 Task: Filter jobs by Mumbai location.
Action: Mouse moved to (355, 153)
Screenshot: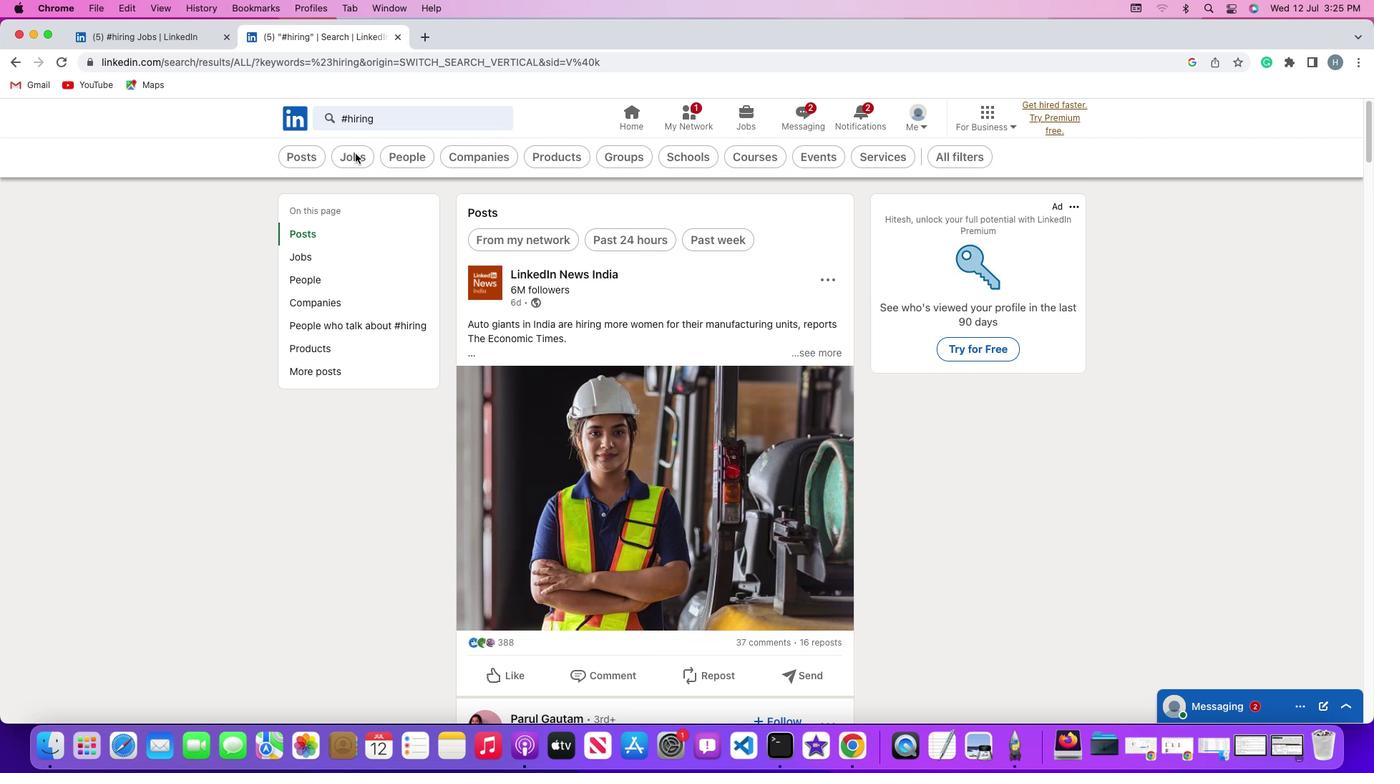 
Action: Mouse pressed left at (355, 153)
Screenshot: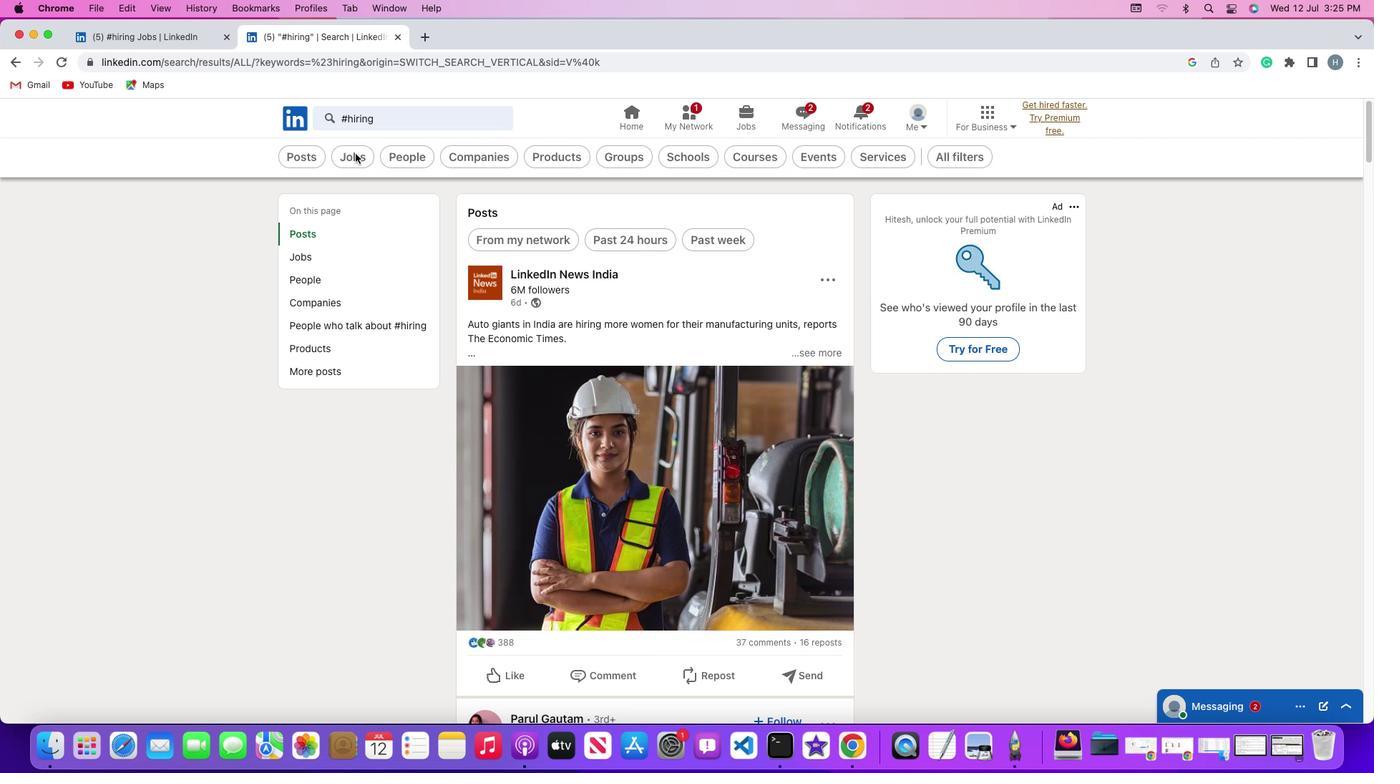 
Action: Mouse pressed left at (355, 153)
Screenshot: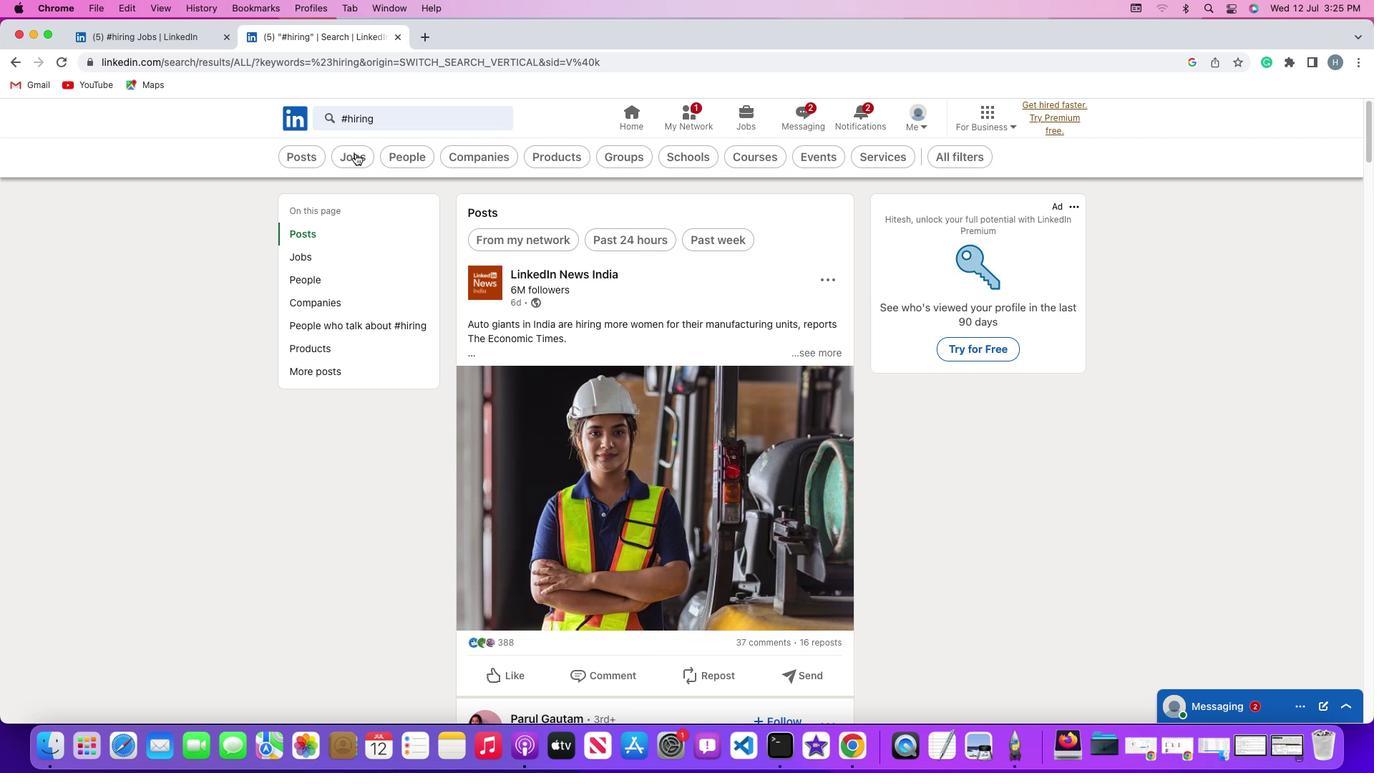 
Action: Mouse moved to (991, 156)
Screenshot: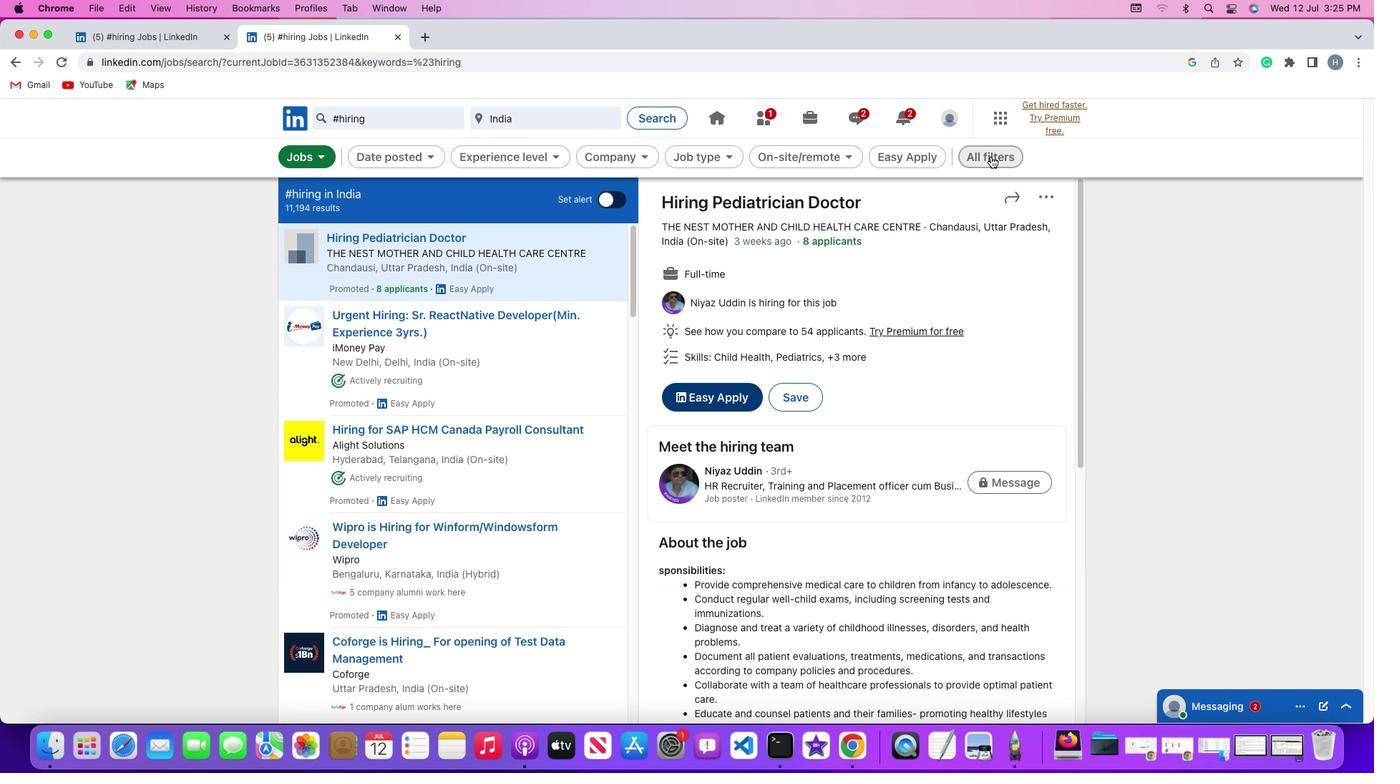 
Action: Mouse pressed left at (991, 156)
Screenshot: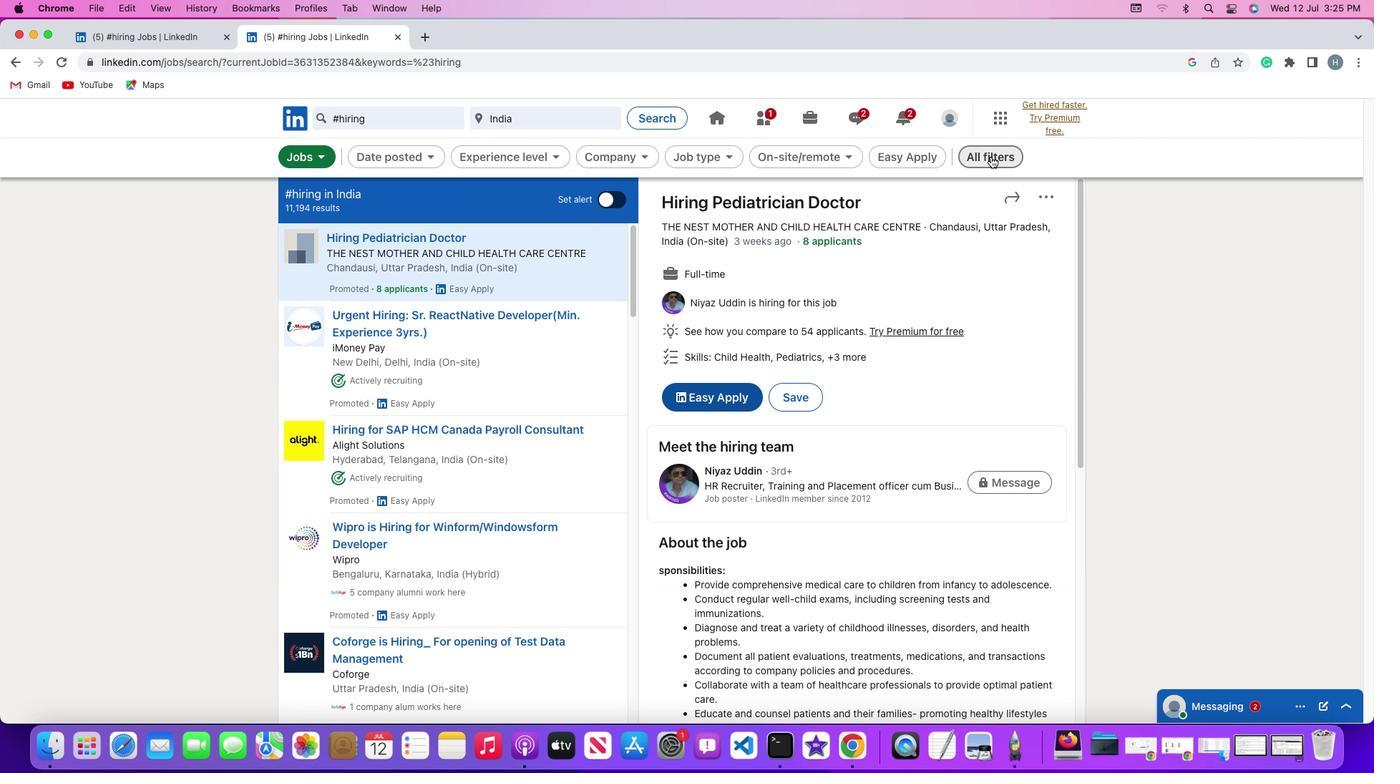 
Action: Mouse moved to (1124, 501)
Screenshot: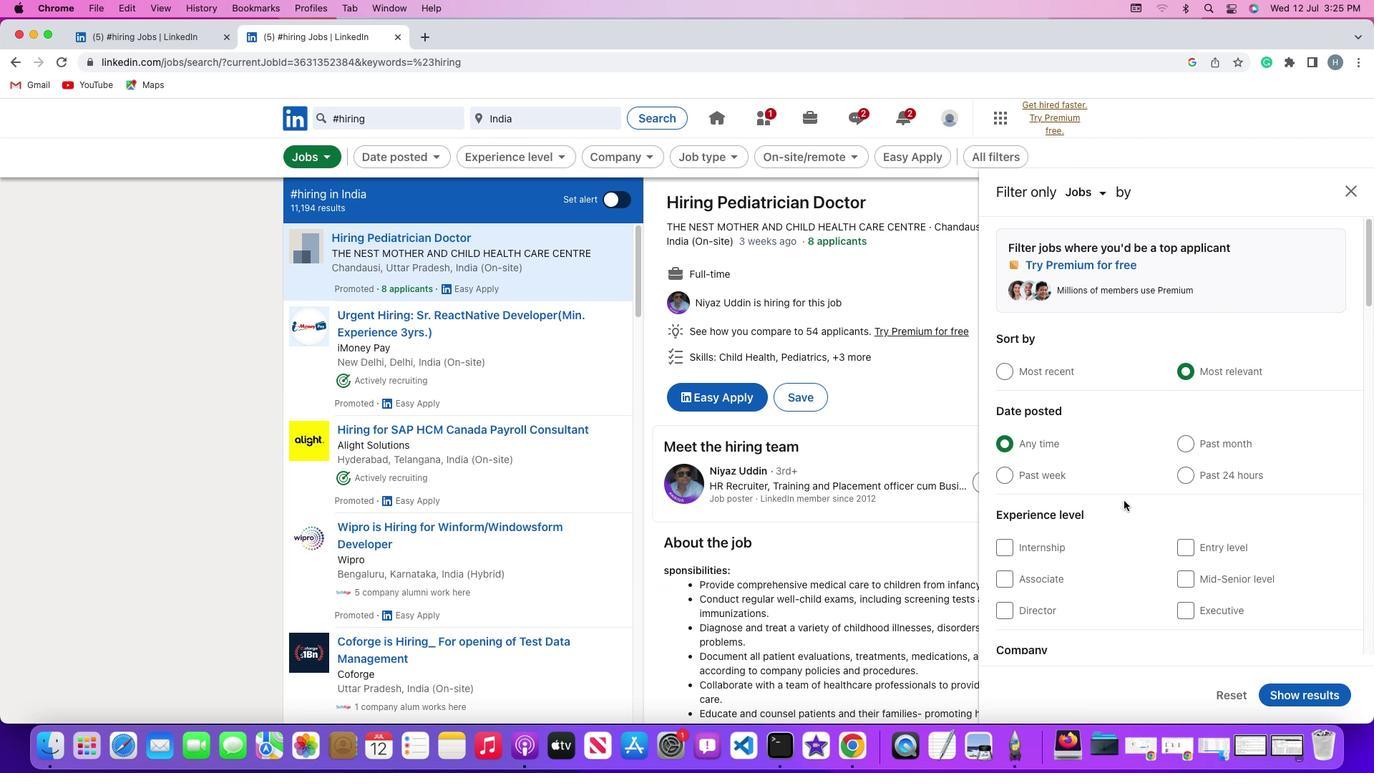 
Action: Mouse scrolled (1124, 501) with delta (0, 0)
Screenshot: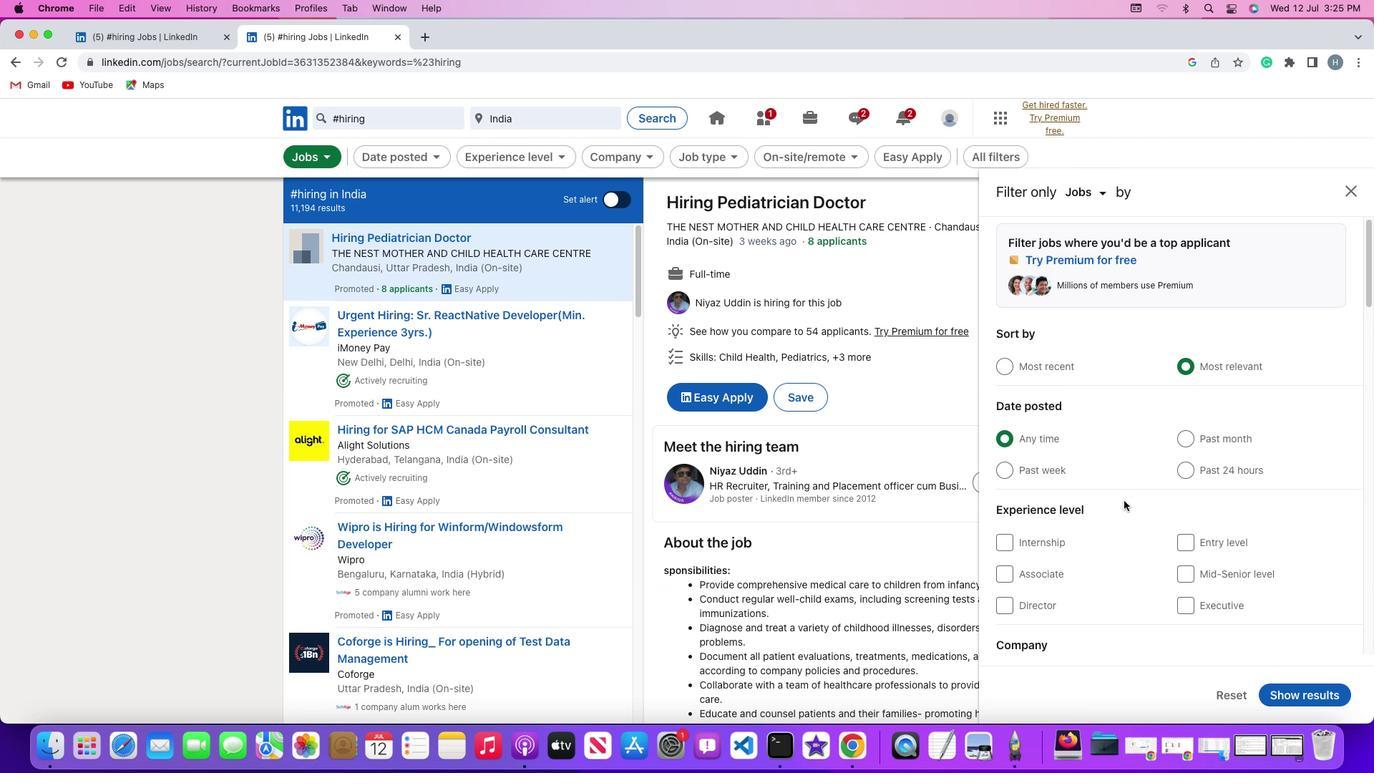 
Action: Mouse scrolled (1124, 501) with delta (0, 0)
Screenshot: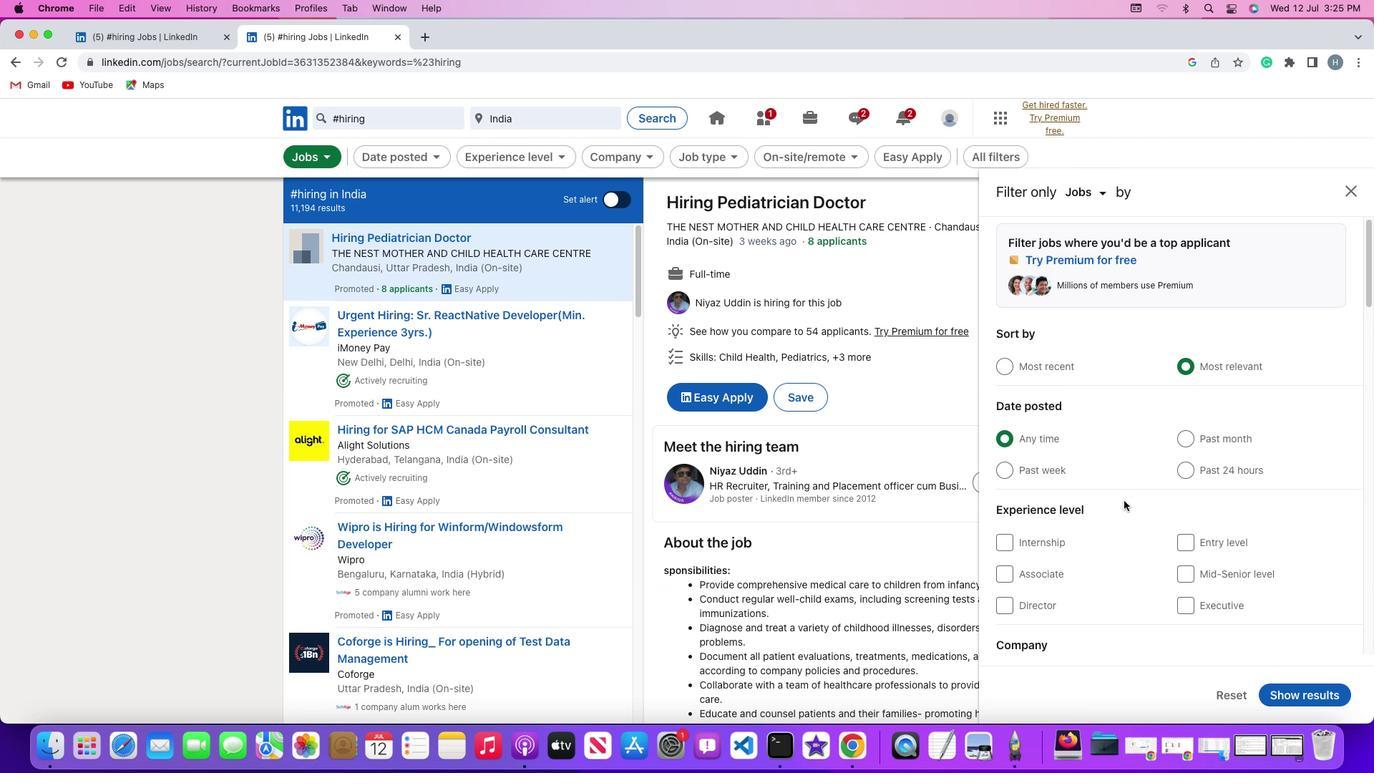 
Action: Mouse scrolled (1124, 501) with delta (0, -2)
Screenshot: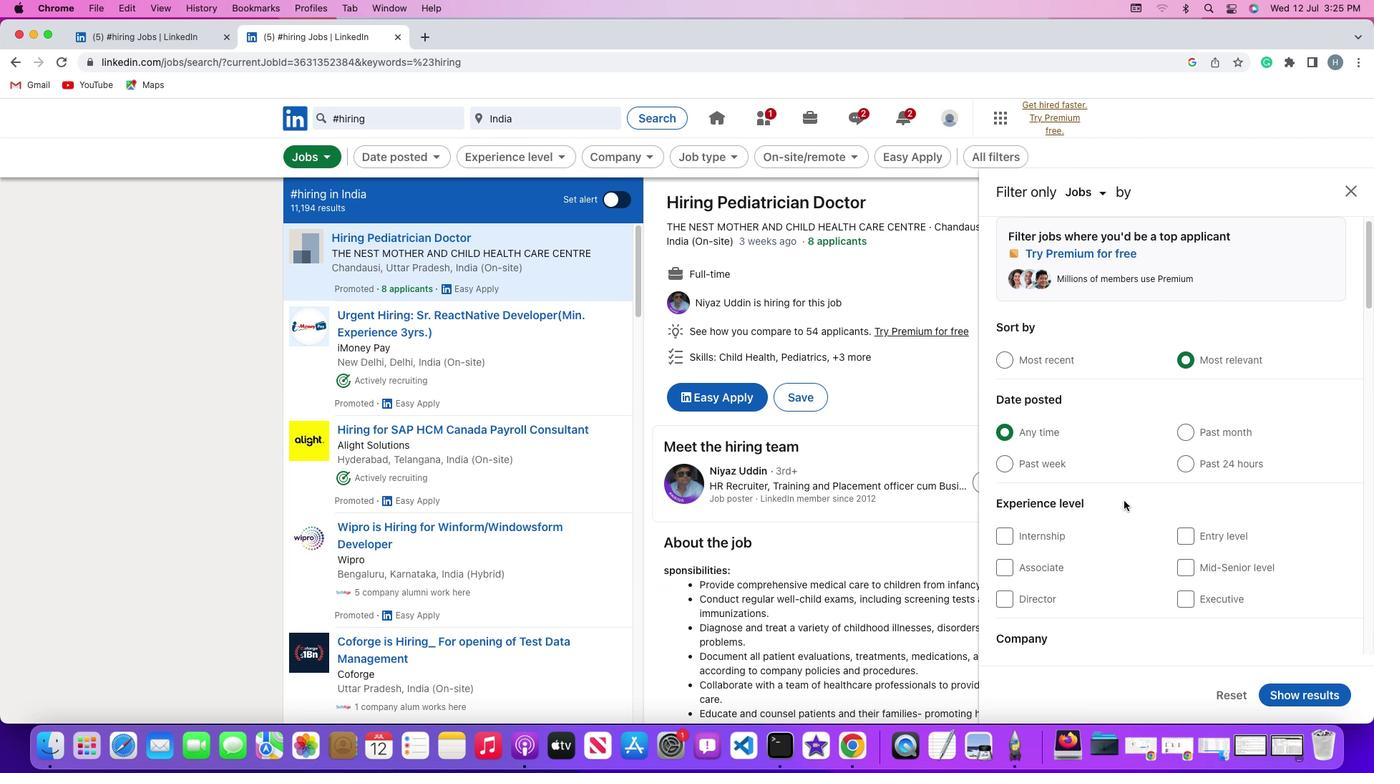 
Action: Mouse scrolled (1124, 501) with delta (0, 0)
Screenshot: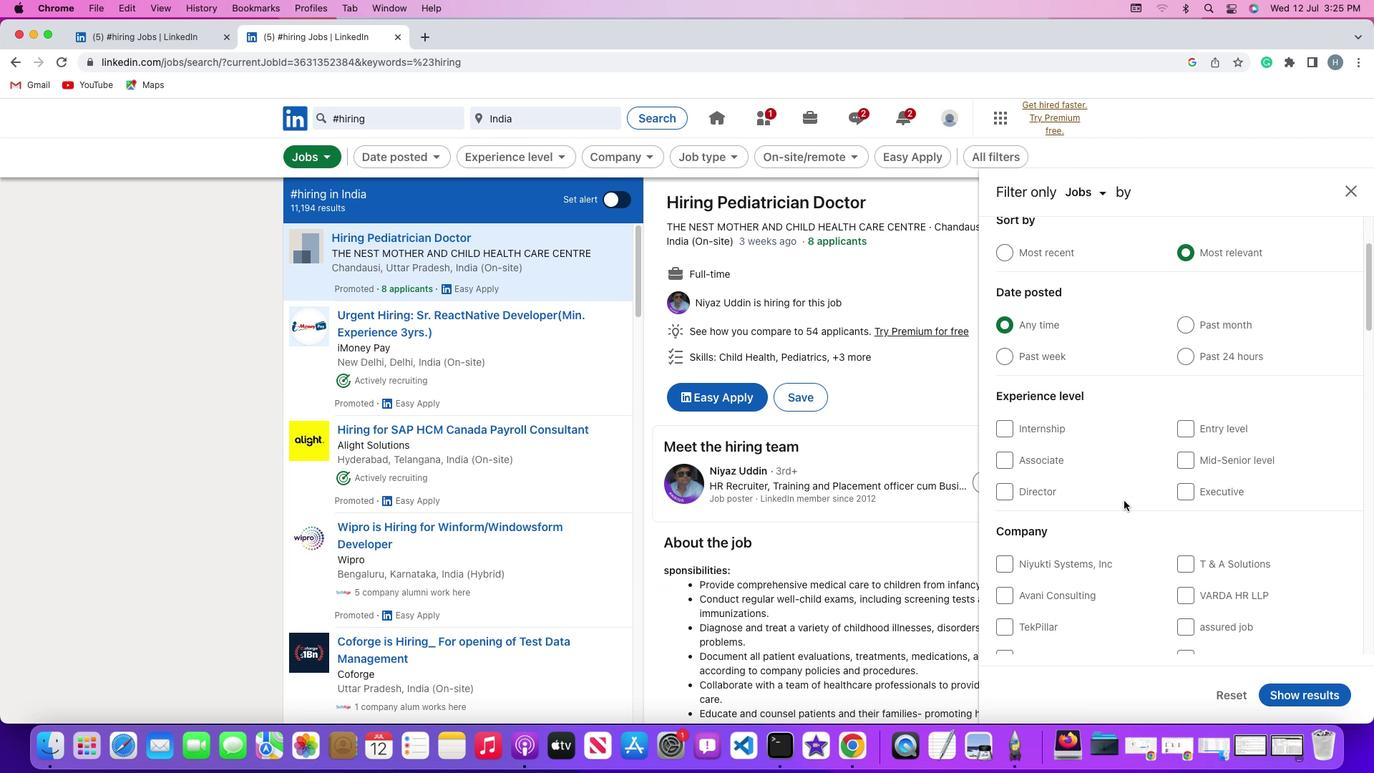 
Action: Mouse scrolled (1124, 501) with delta (0, 0)
Screenshot: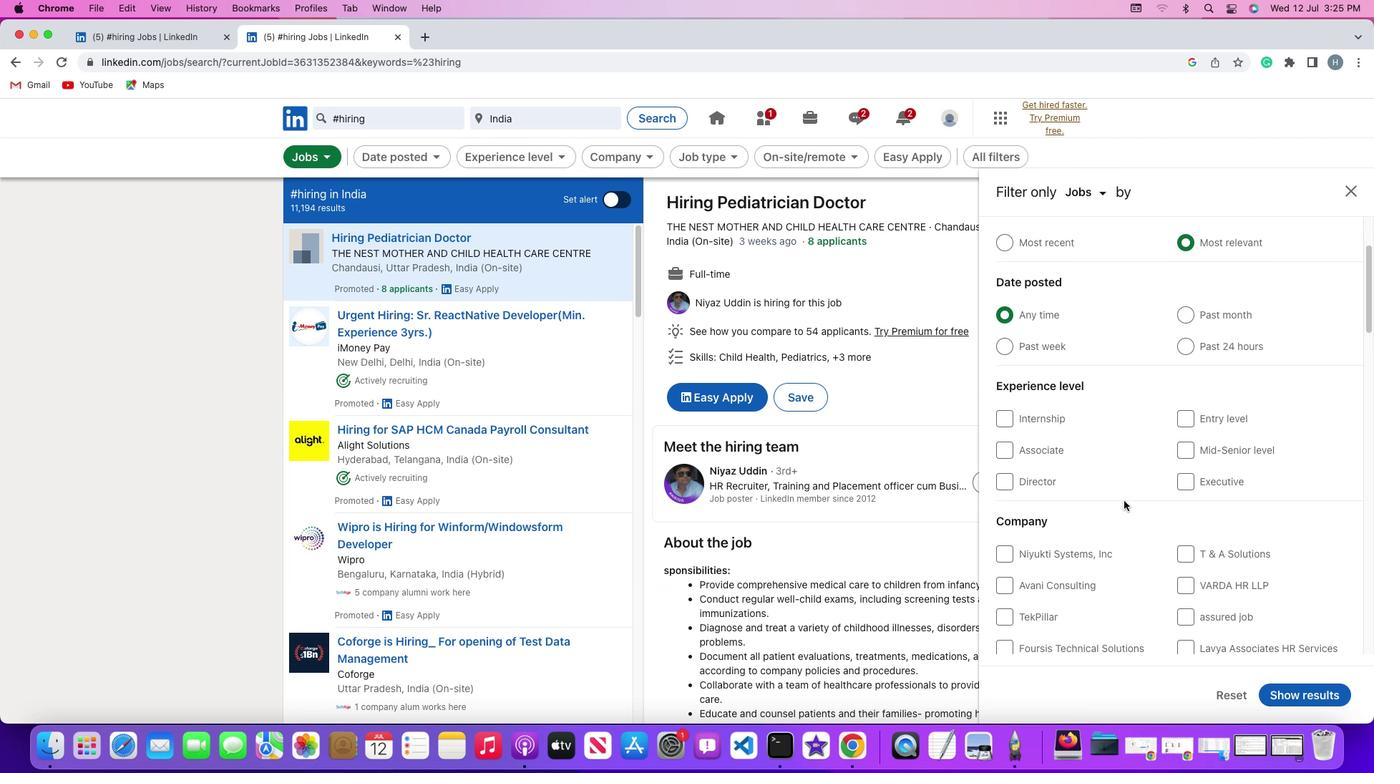 
Action: Mouse scrolled (1124, 501) with delta (0, -2)
Screenshot: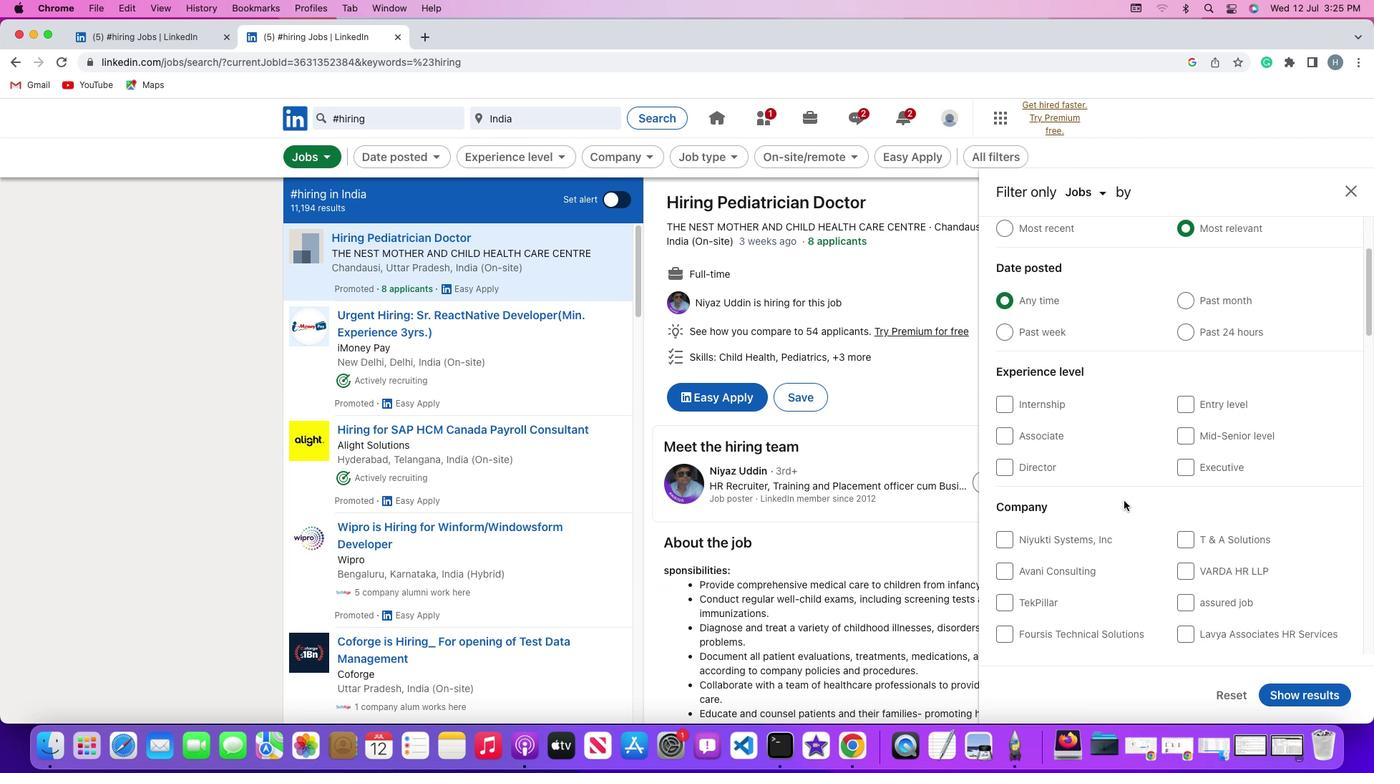 
Action: Mouse scrolled (1124, 501) with delta (0, -2)
Screenshot: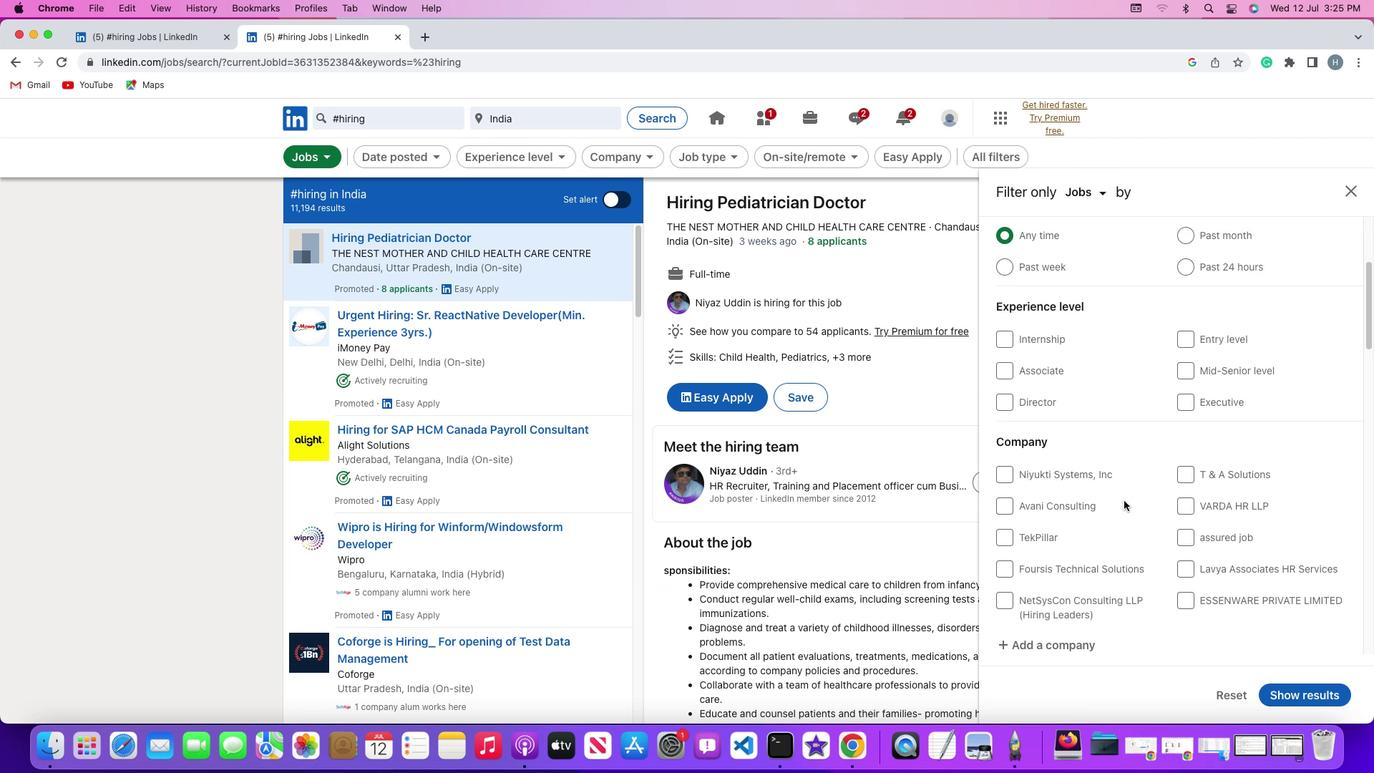 
Action: Mouse scrolled (1124, 501) with delta (0, -3)
Screenshot: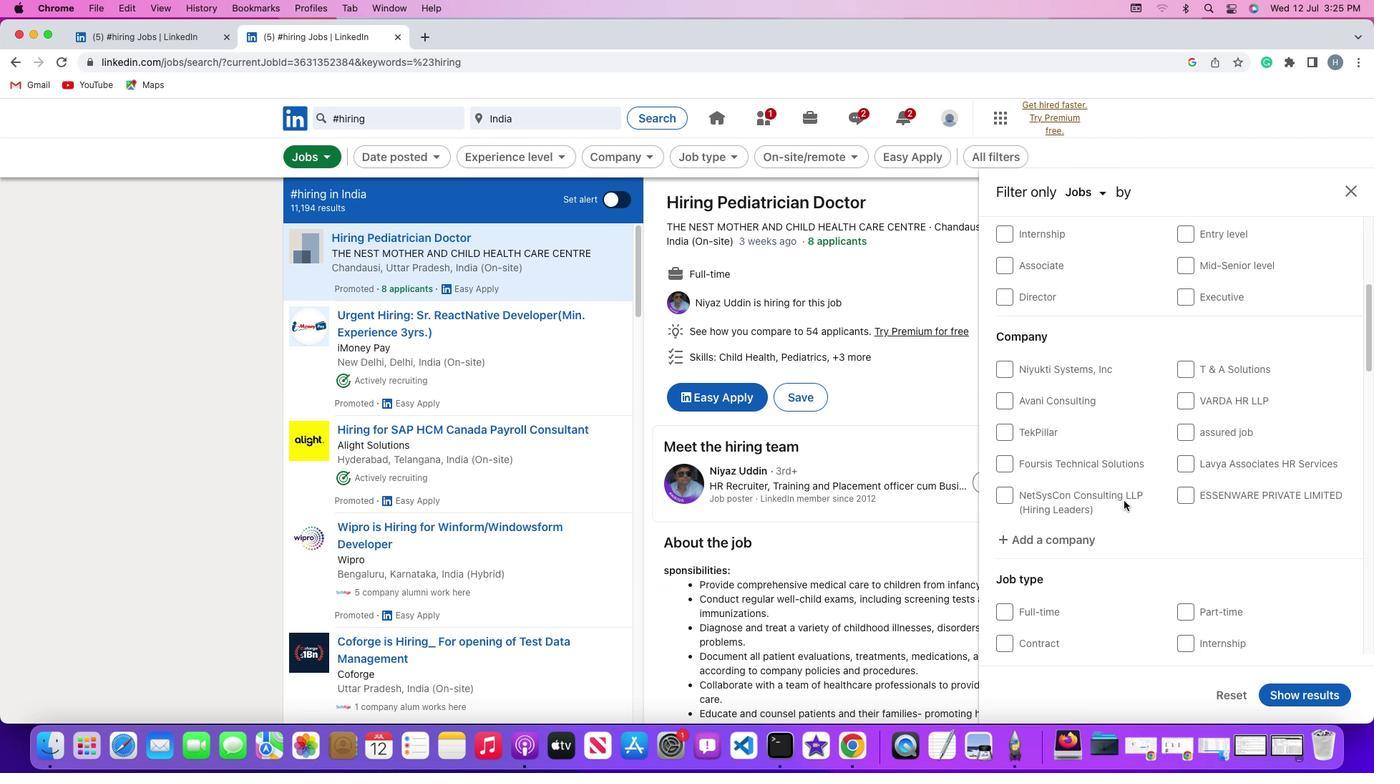
Action: Mouse scrolled (1124, 501) with delta (0, 0)
Screenshot: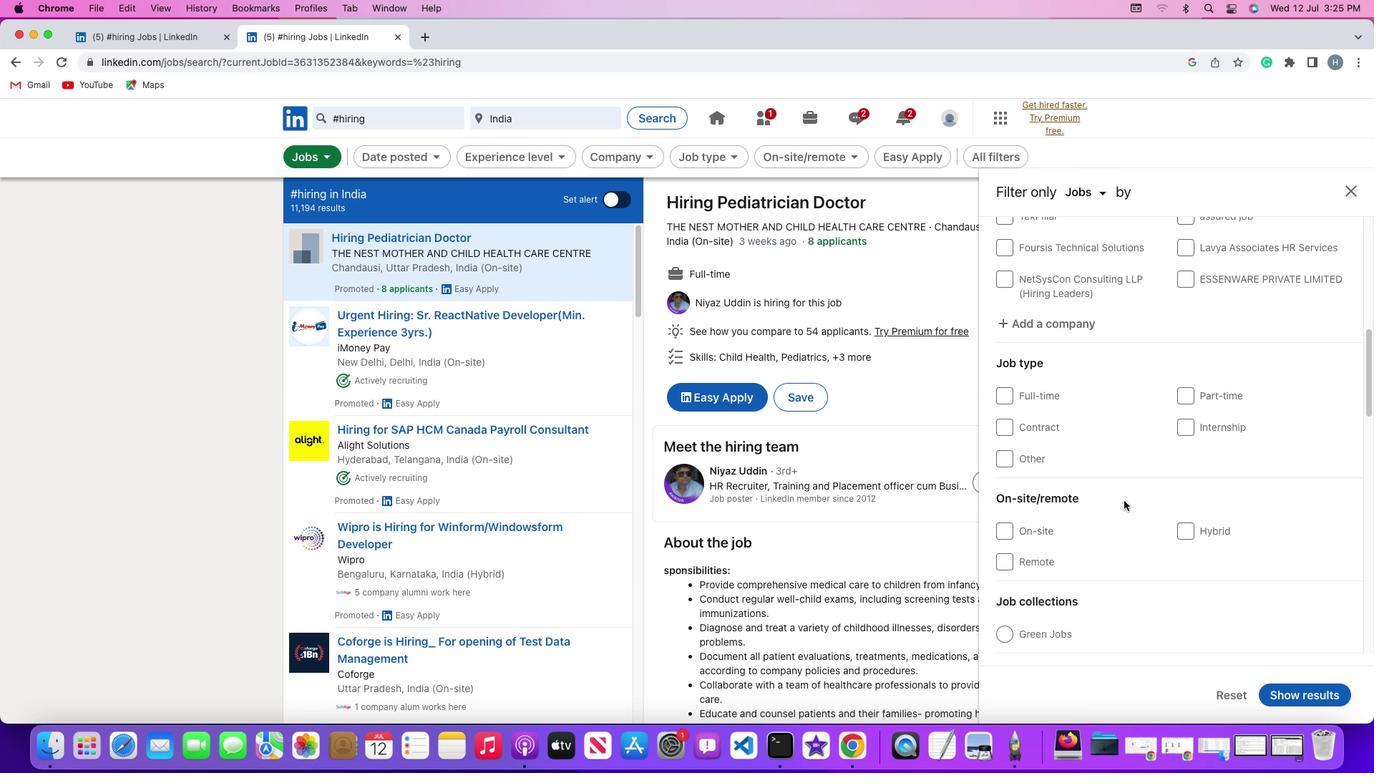 
Action: Mouse scrolled (1124, 501) with delta (0, 0)
Screenshot: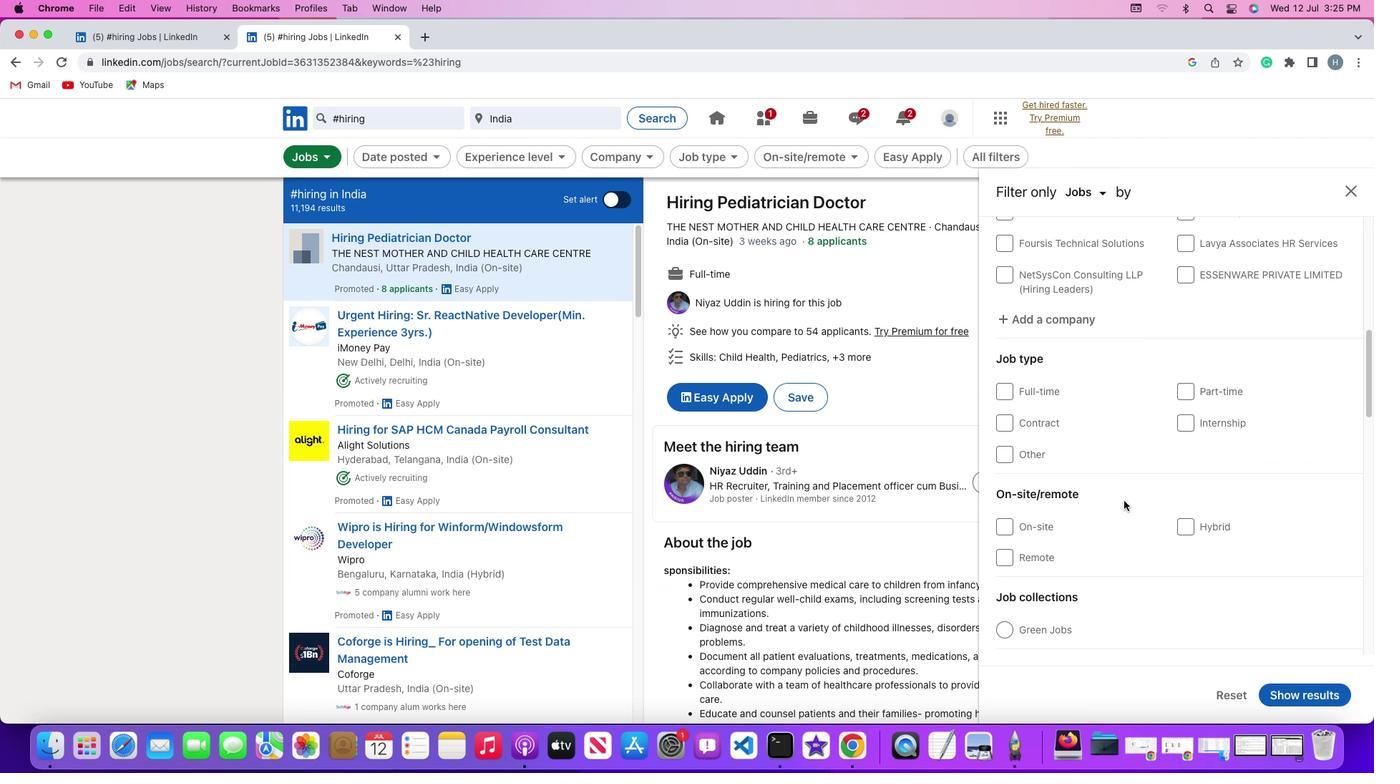 
Action: Mouse scrolled (1124, 501) with delta (0, -1)
Screenshot: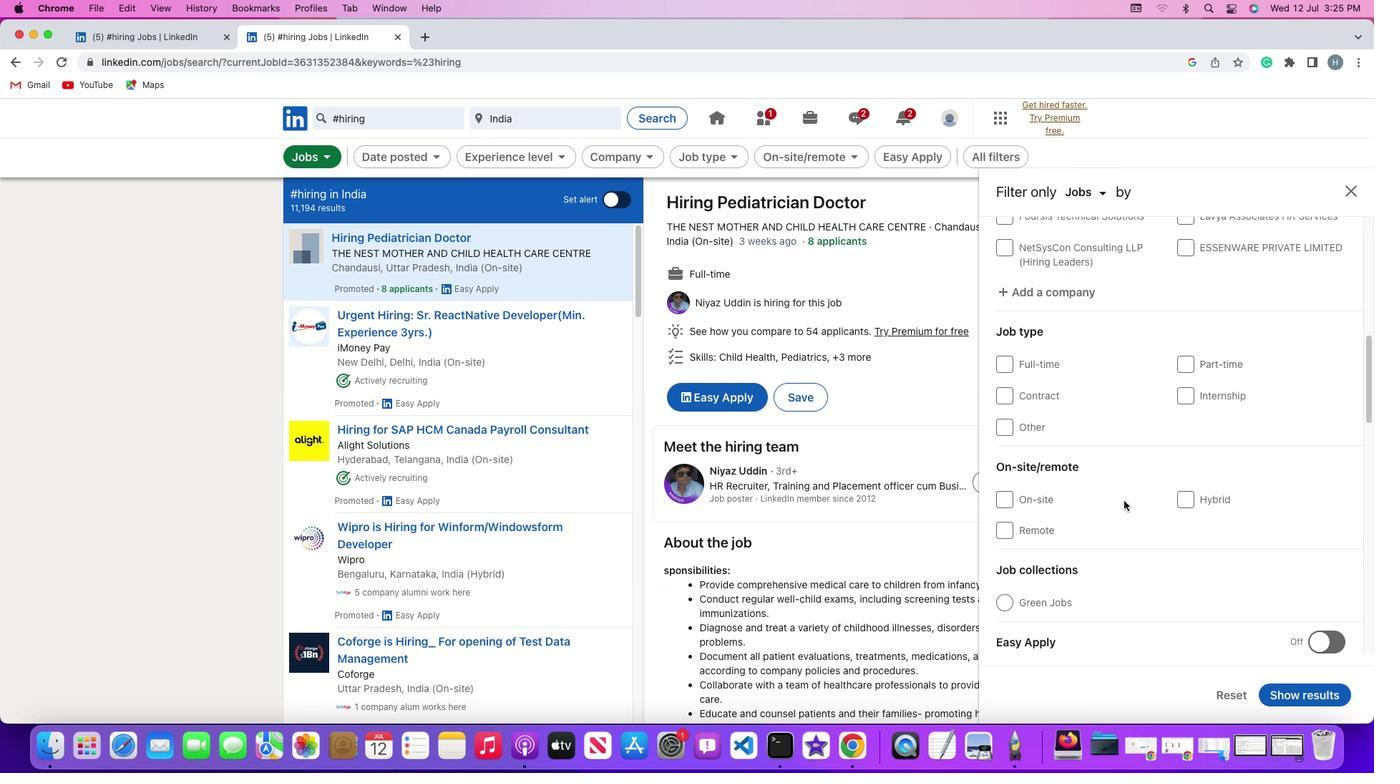 
Action: Mouse scrolled (1124, 501) with delta (0, 0)
Screenshot: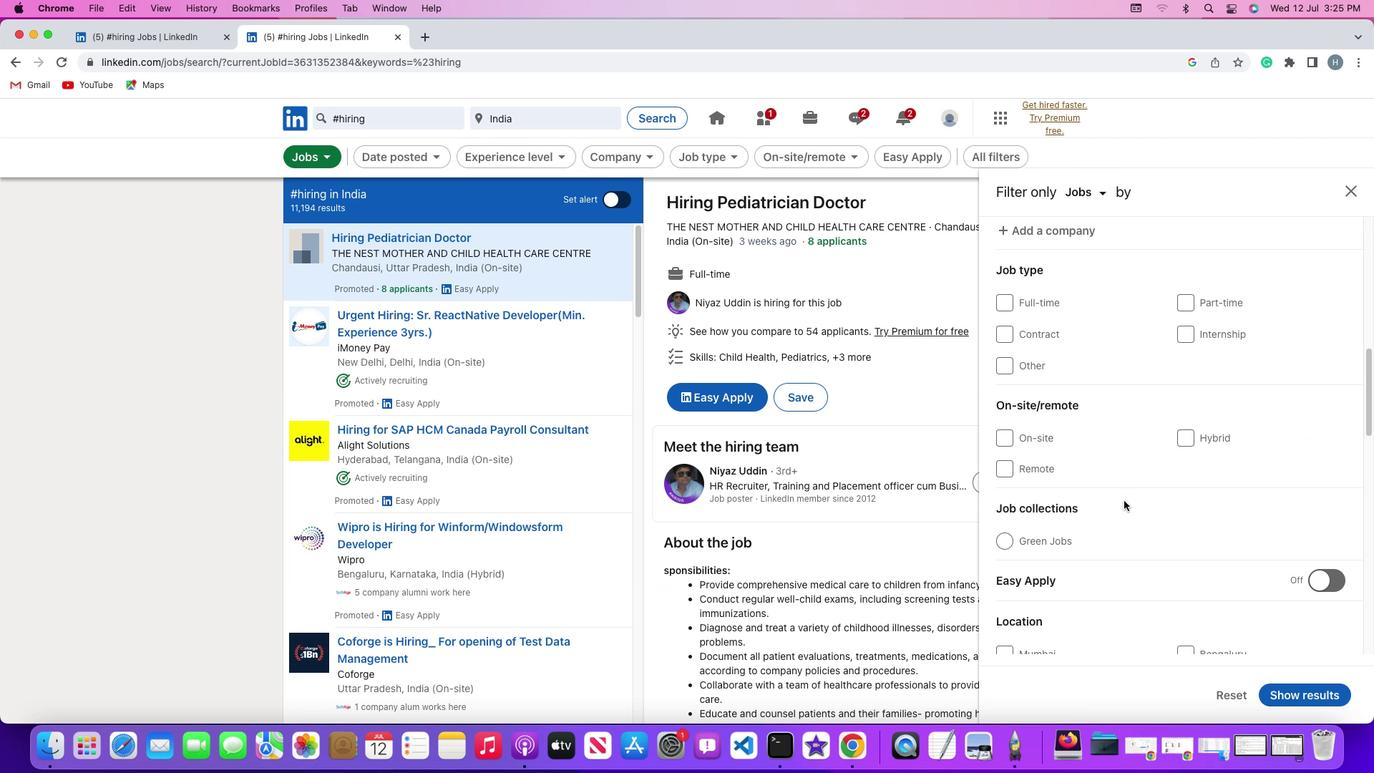 
Action: Mouse scrolled (1124, 501) with delta (0, 0)
Screenshot: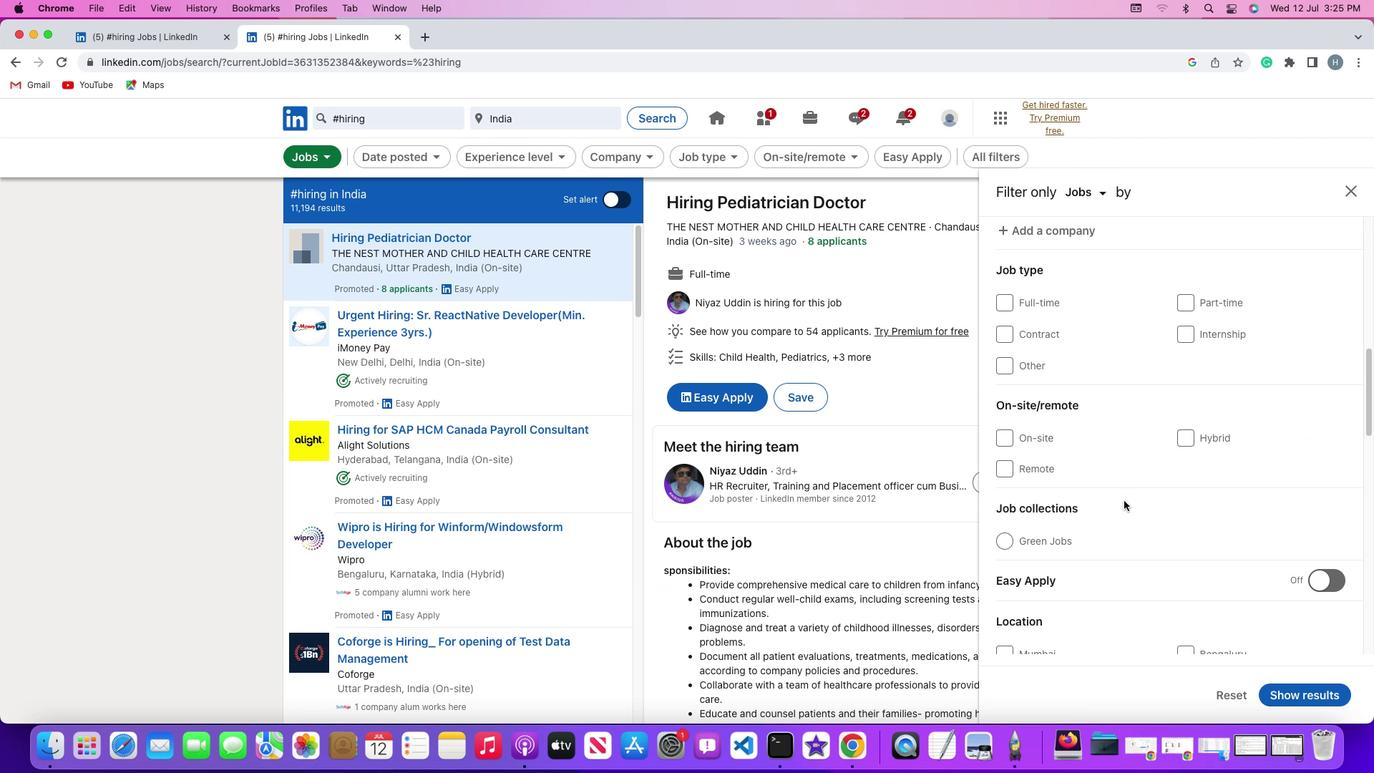 
Action: Mouse scrolled (1124, 501) with delta (0, -2)
Screenshot: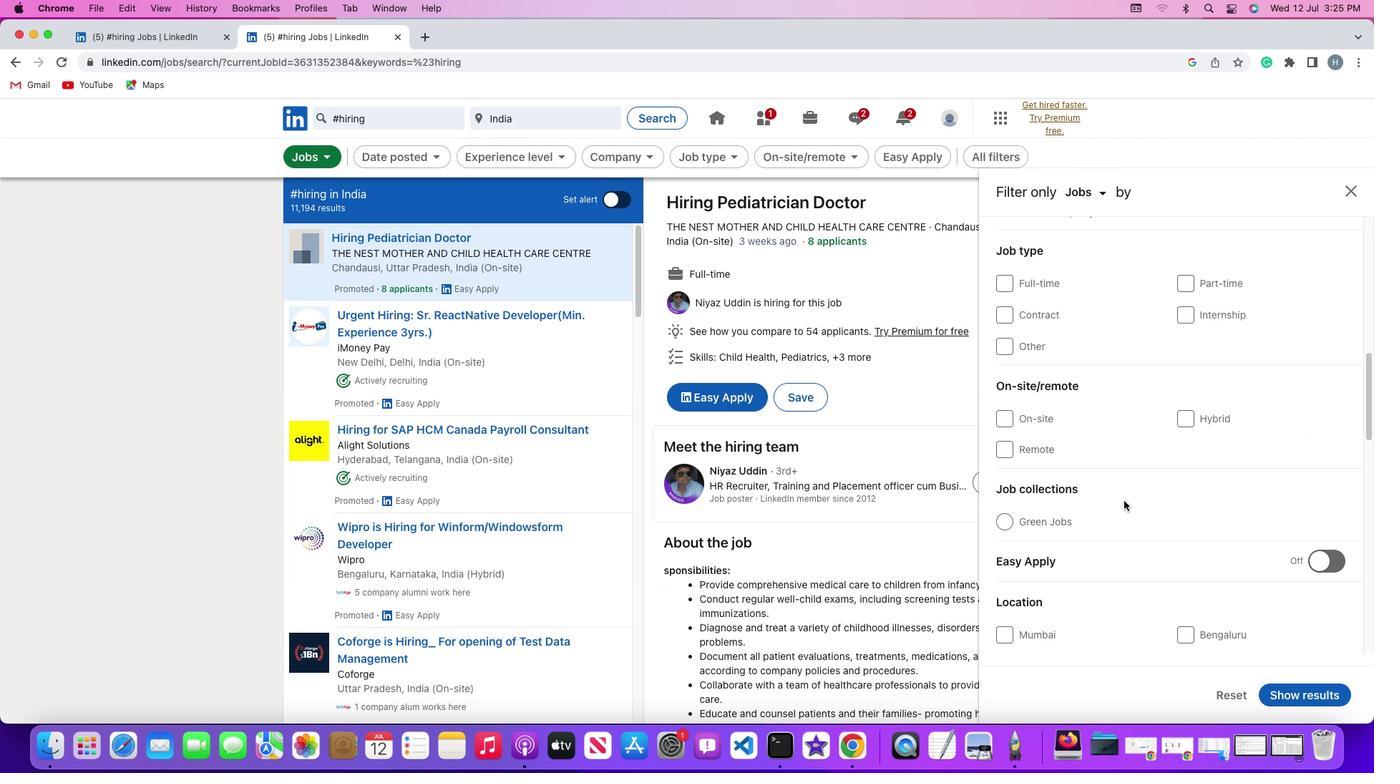 
Action: Mouse scrolled (1124, 501) with delta (0, 0)
Screenshot: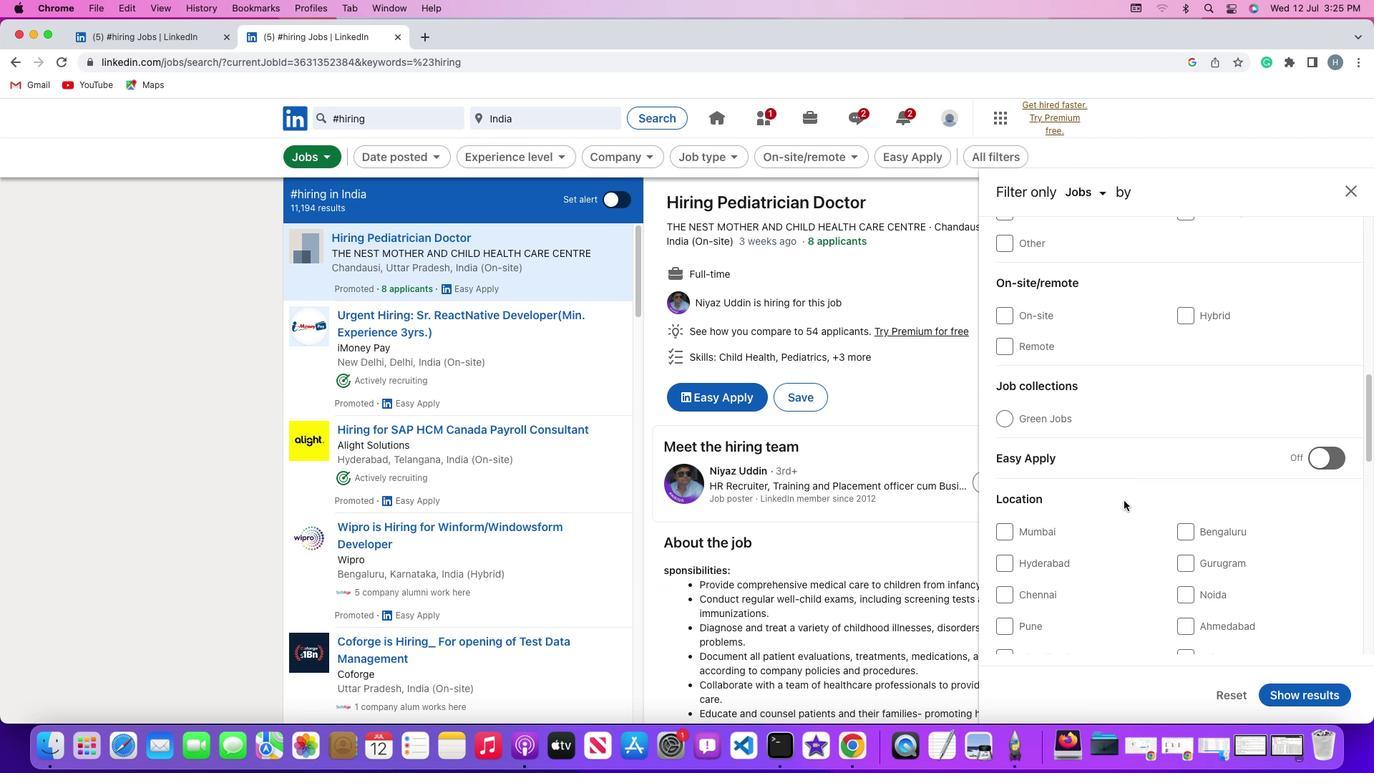 
Action: Mouse scrolled (1124, 501) with delta (0, 0)
Screenshot: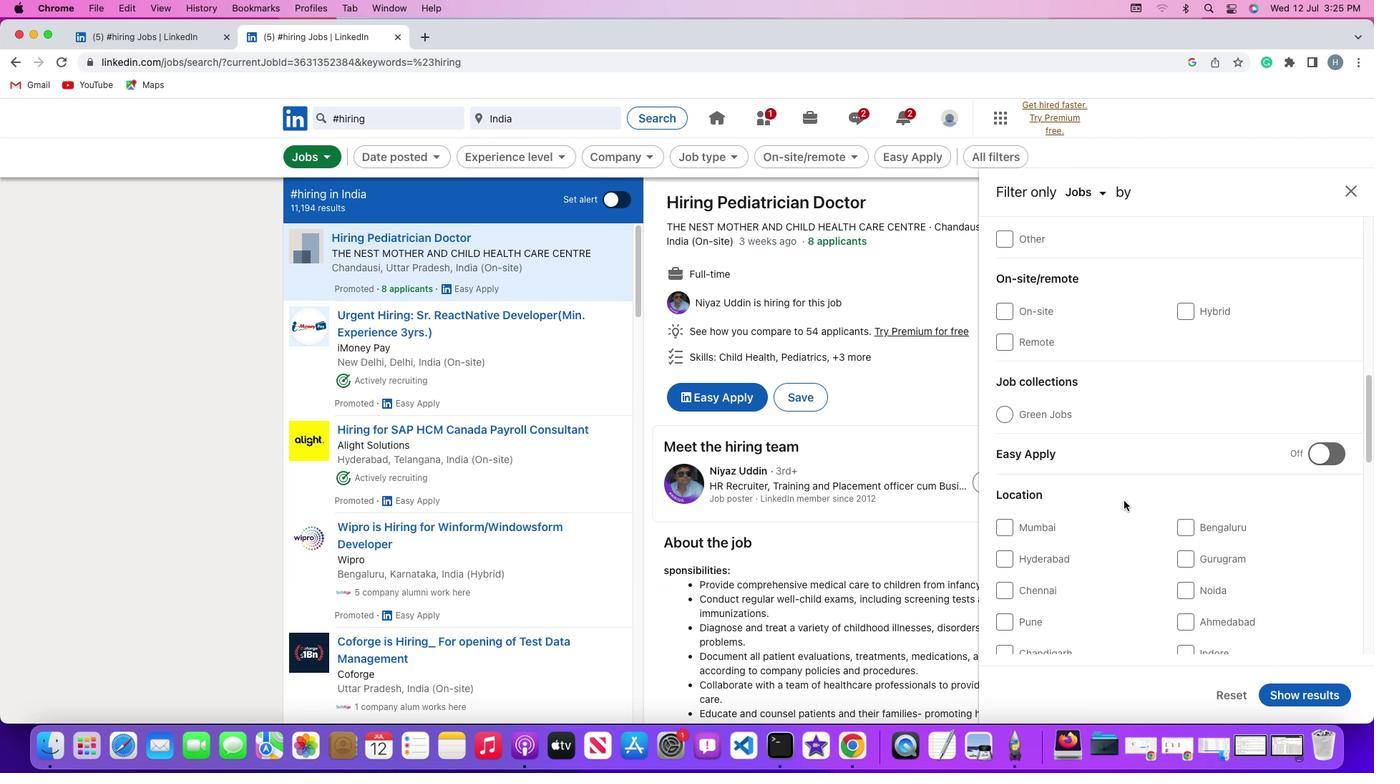 
Action: Mouse scrolled (1124, 501) with delta (0, -1)
Screenshot: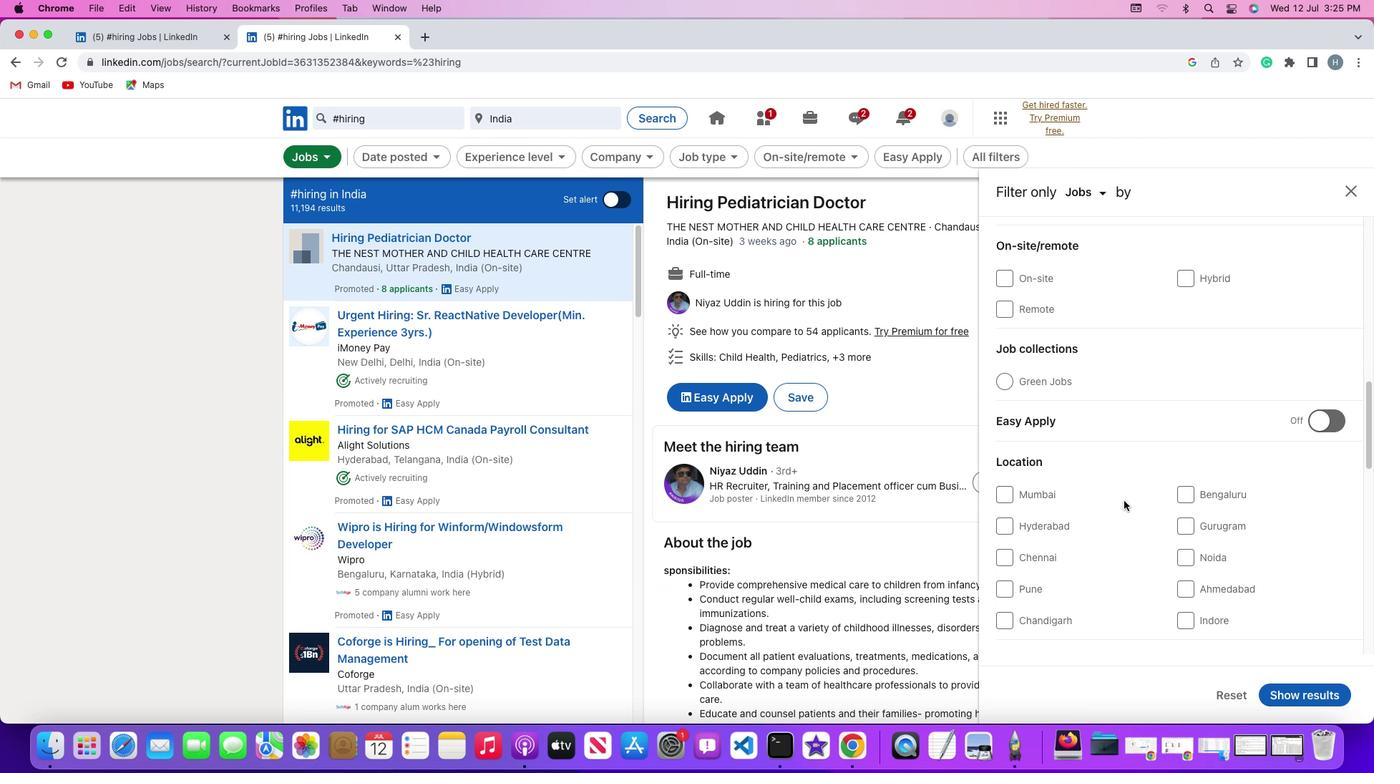 
Action: Mouse moved to (1008, 441)
Screenshot: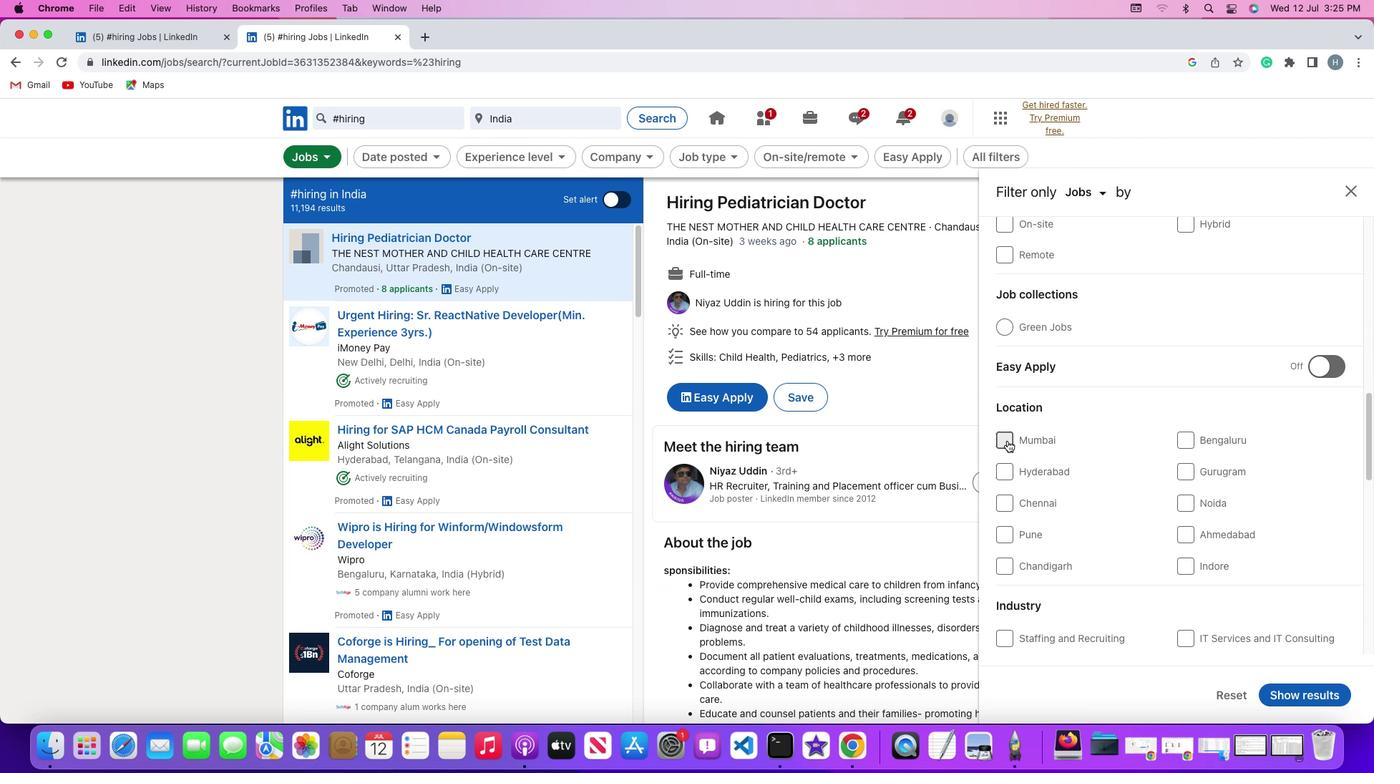 
Action: Mouse pressed left at (1008, 441)
Screenshot: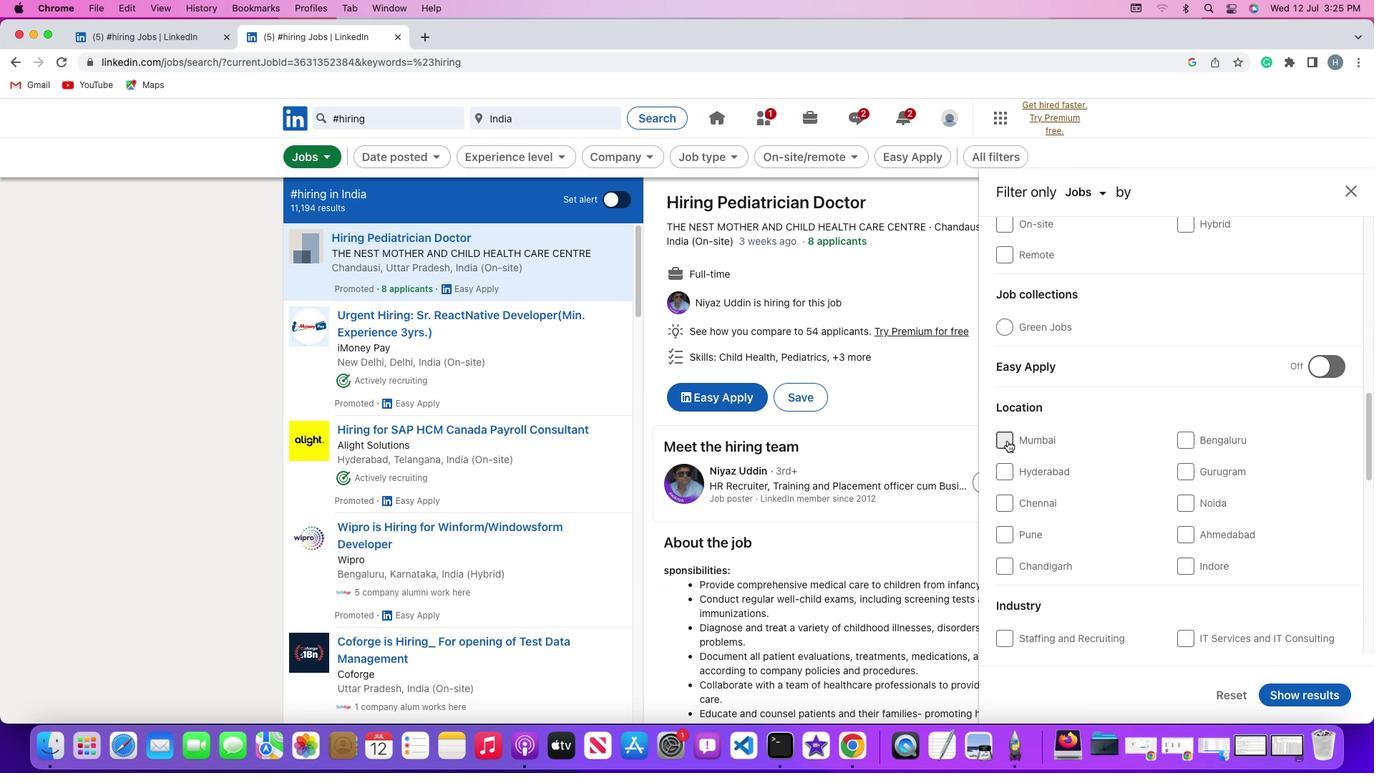 
Action: Mouse moved to (1303, 691)
Screenshot: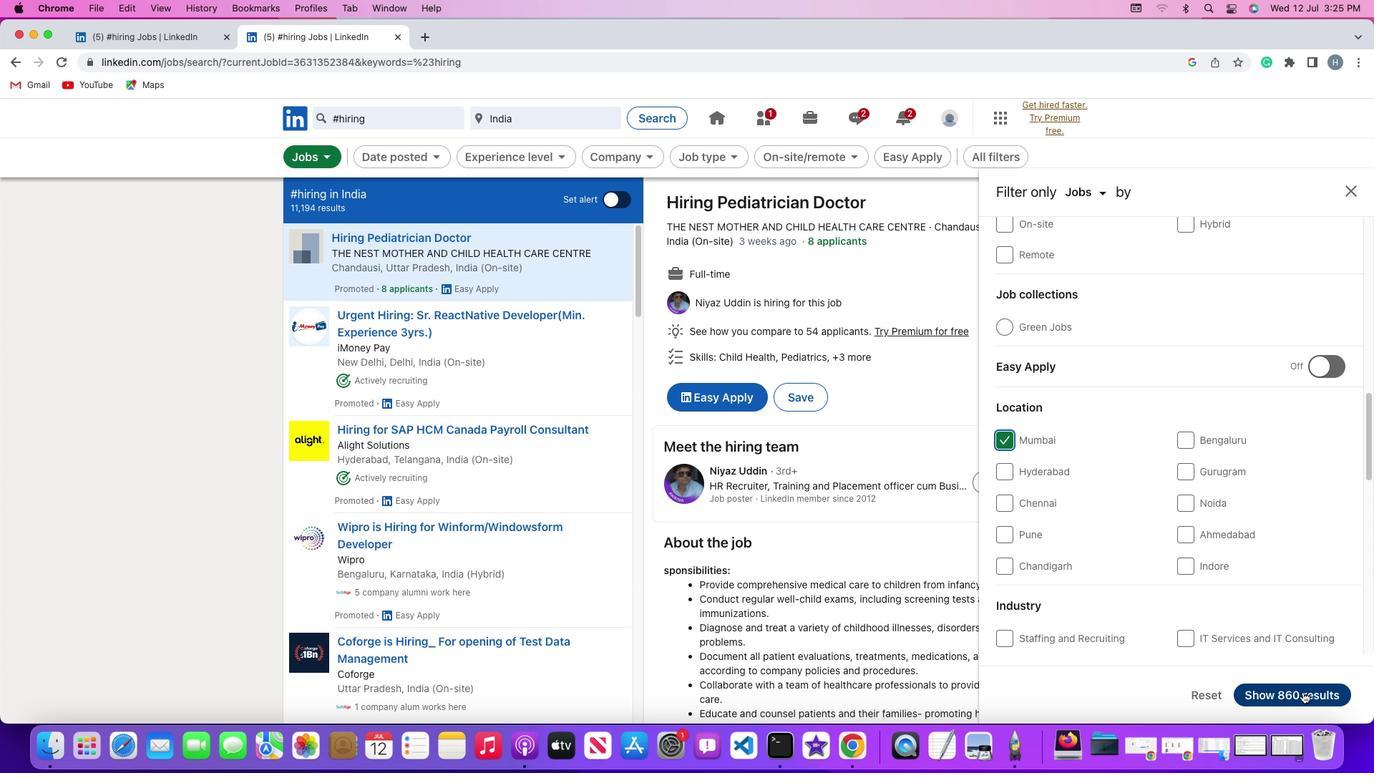 
Action: Mouse pressed left at (1303, 691)
Screenshot: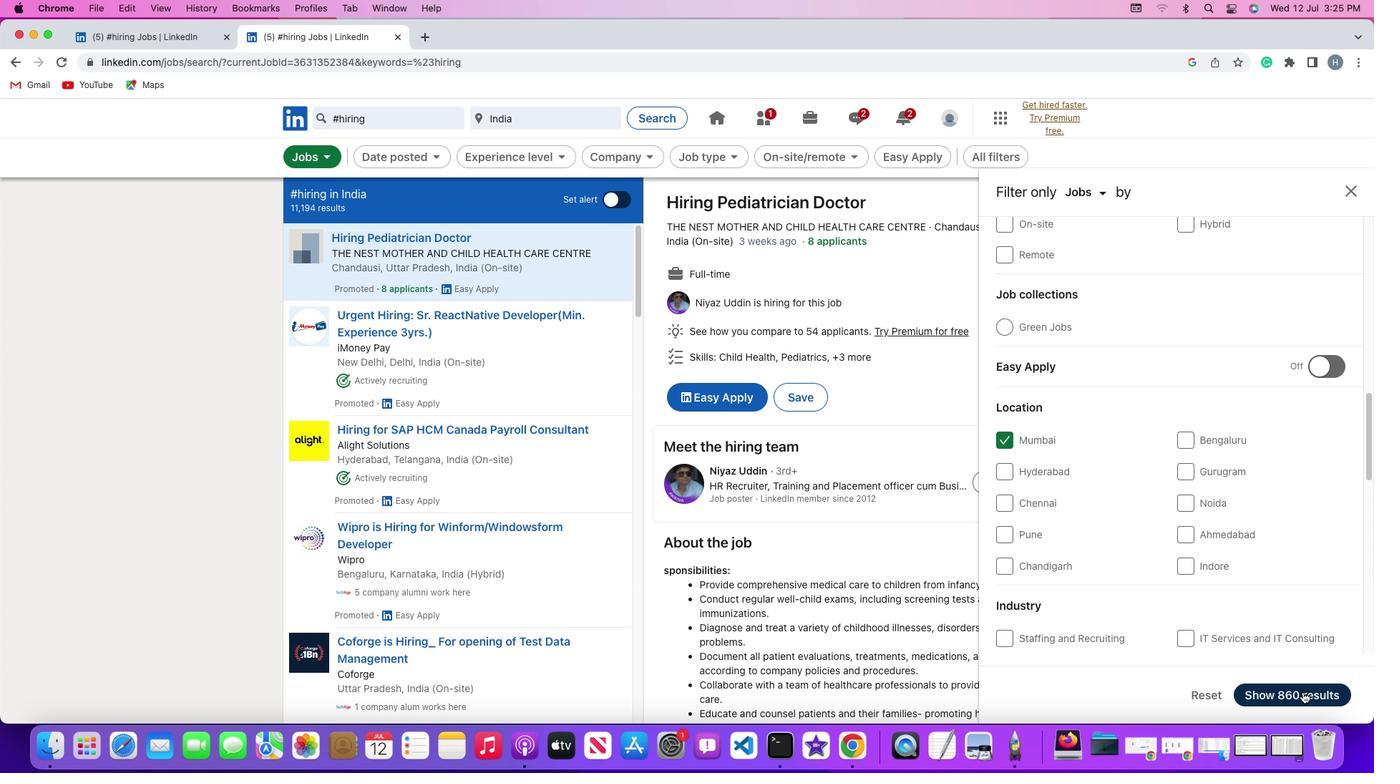 
Action: Mouse moved to (1174, 440)
Screenshot: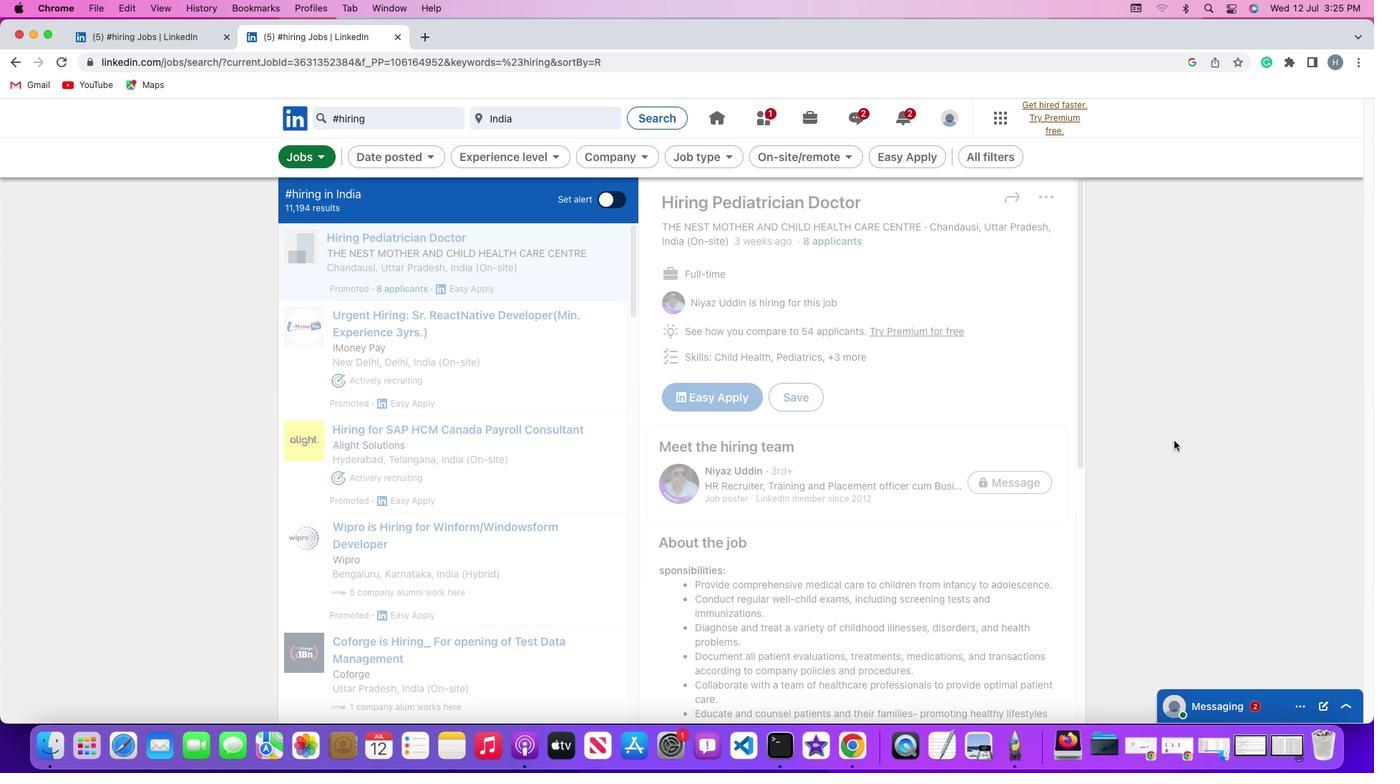 
